 Task: Create a due date automation trigger when advanced on, on the tuesday of the week a card is due add basic assigned only to me at 11:00 AM.
Action: Mouse moved to (1031, 101)
Screenshot: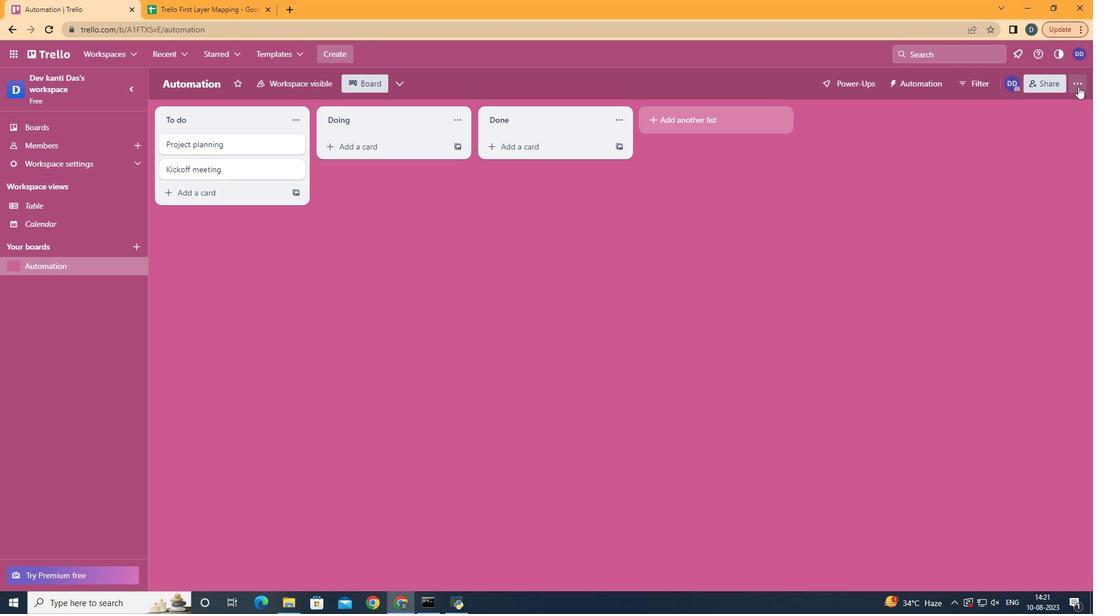 
Action: Mouse pressed left at (1031, 101)
Screenshot: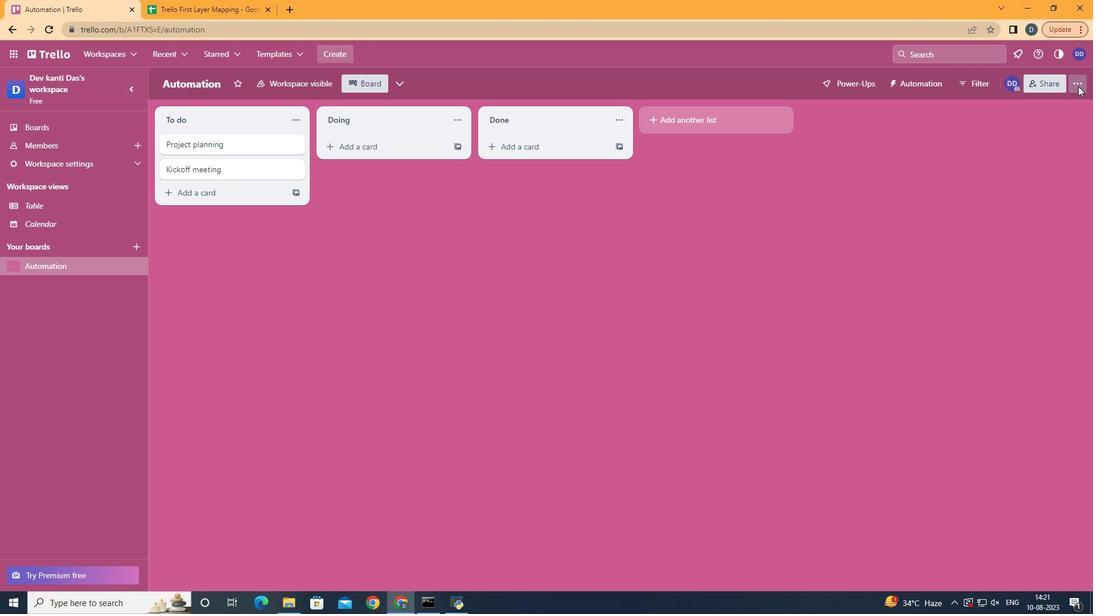 
Action: Mouse moved to (974, 241)
Screenshot: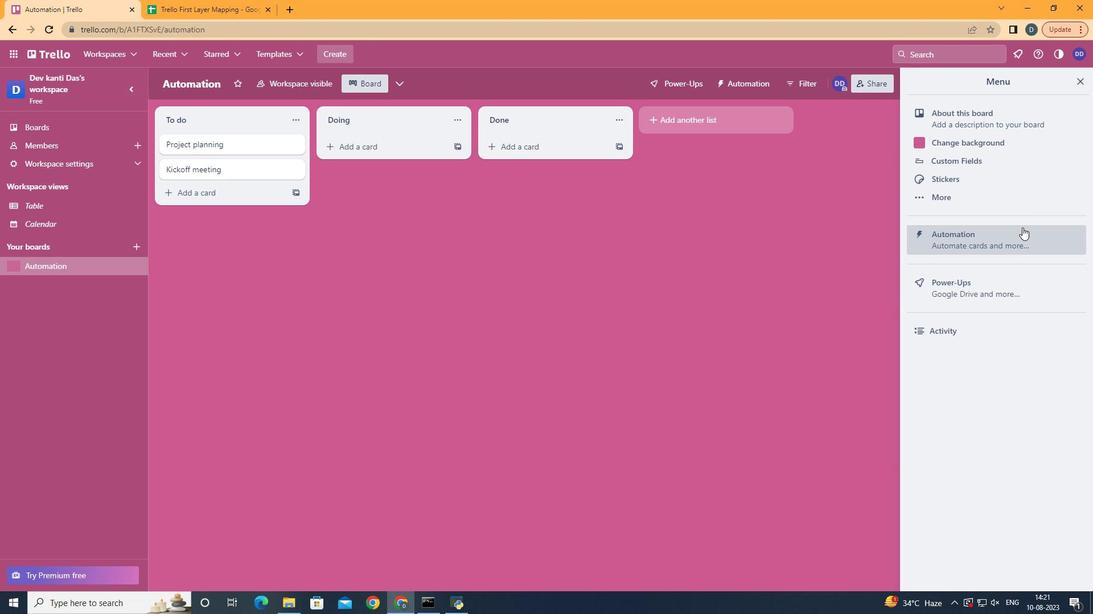 
Action: Mouse pressed left at (974, 241)
Screenshot: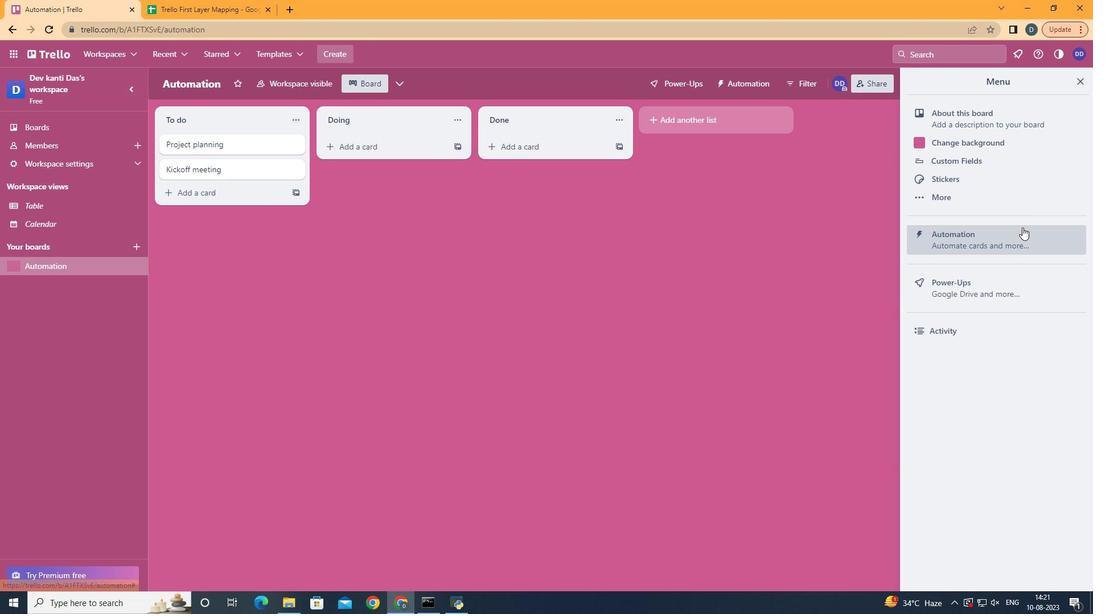 
Action: Mouse moved to (143, 239)
Screenshot: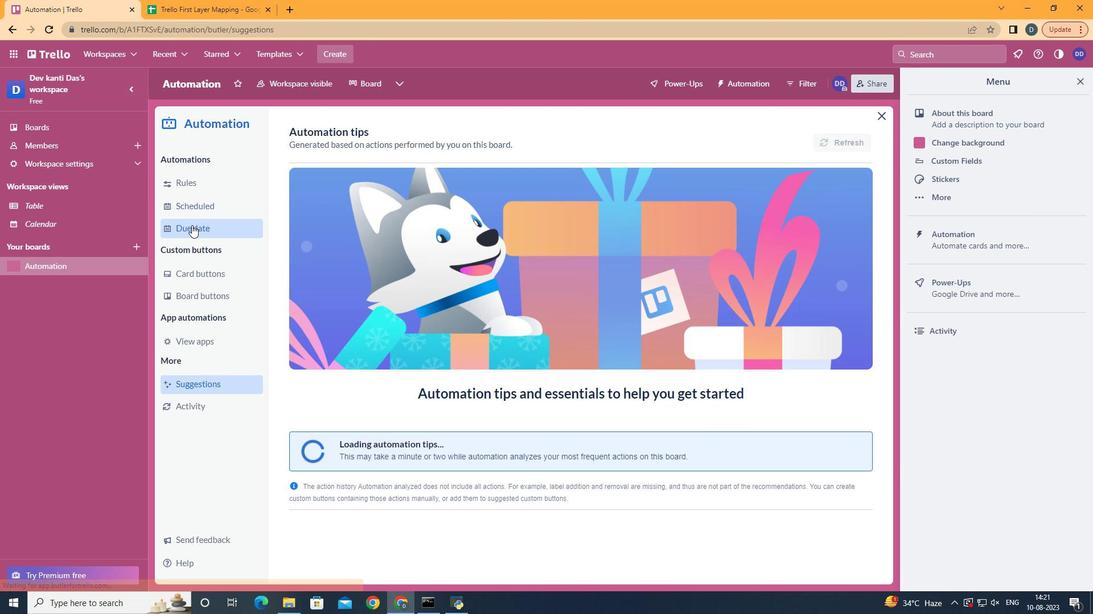 
Action: Mouse pressed left at (143, 239)
Screenshot: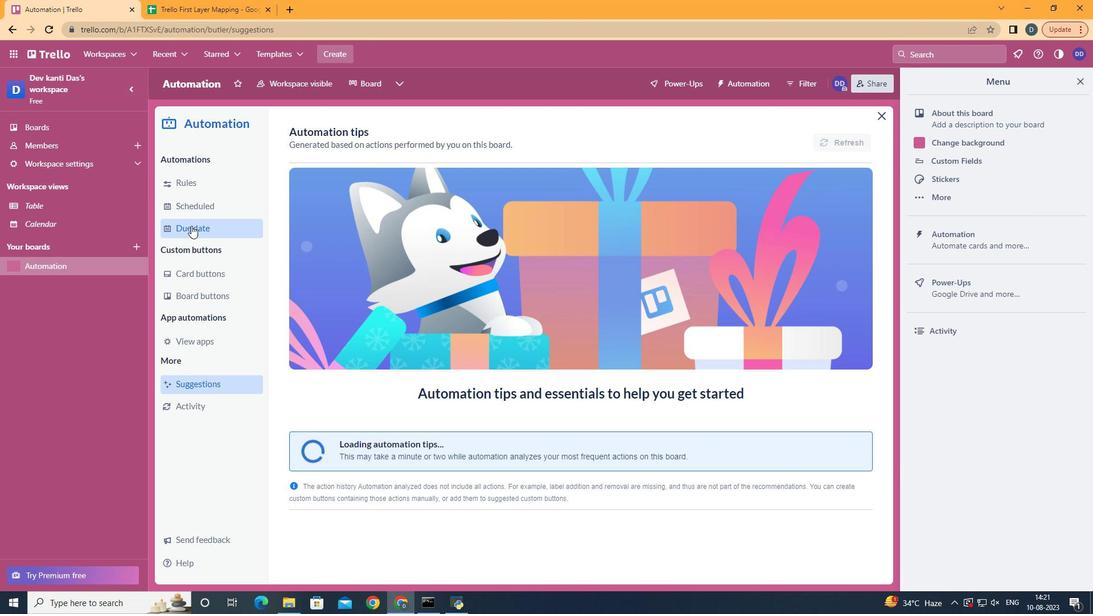 
Action: Mouse moved to (736, 148)
Screenshot: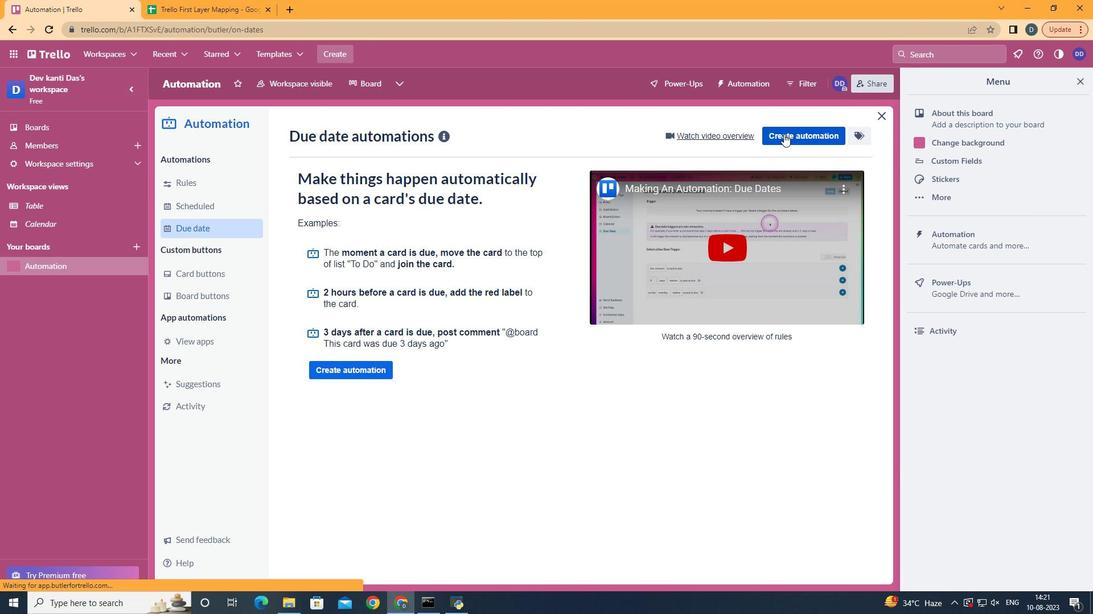
Action: Mouse pressed left at (736, 148)
Screenshot: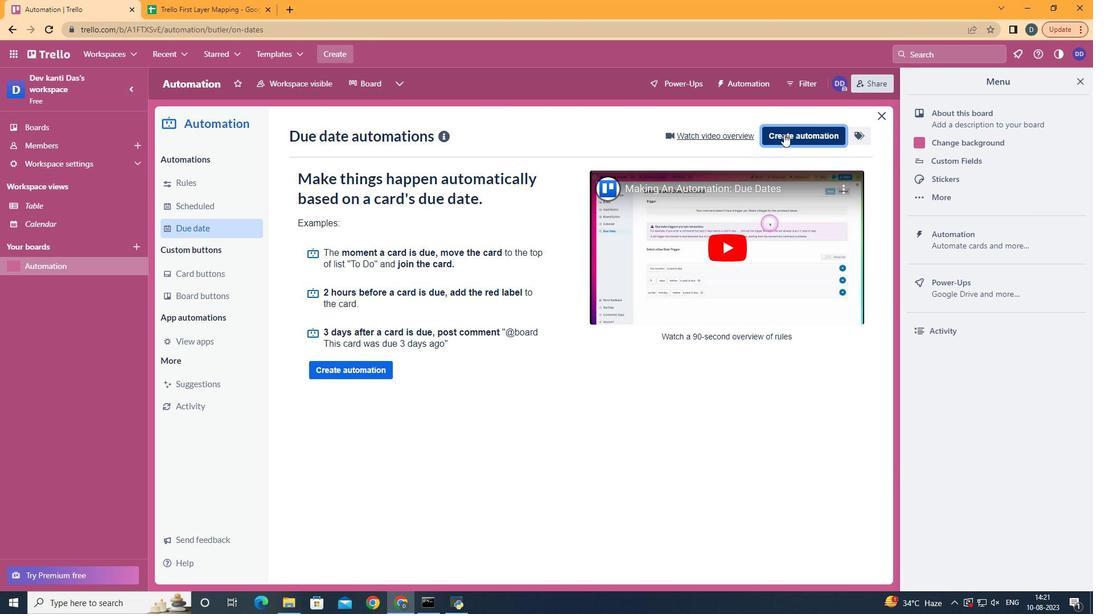 
Action: Mouse moved to (523, 258)
Screenshot: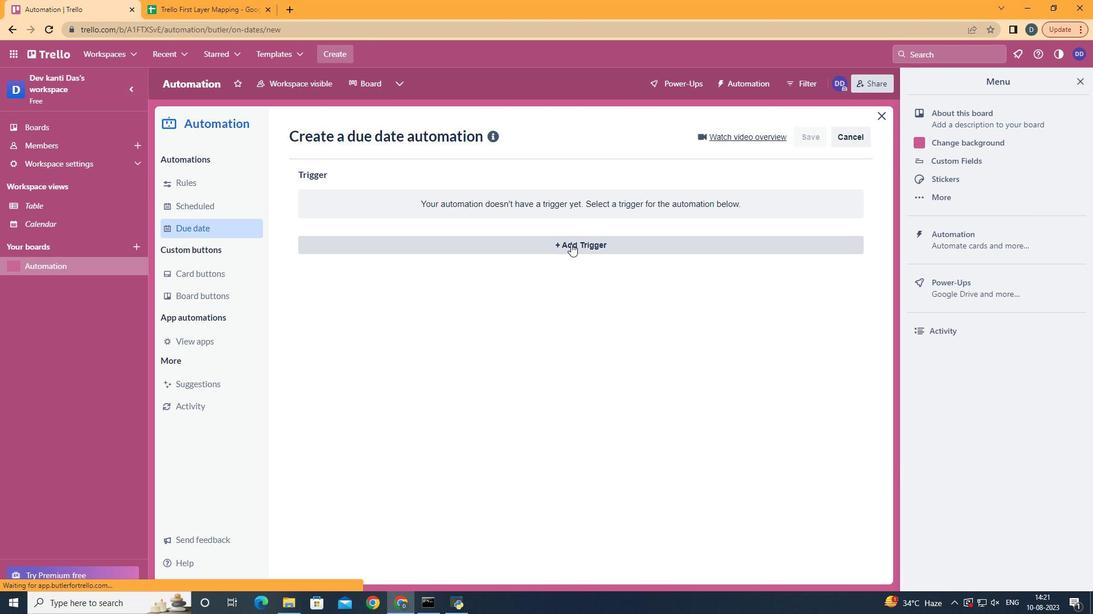 
Action: Mouse pressed left at (523, 258)
Screenshot: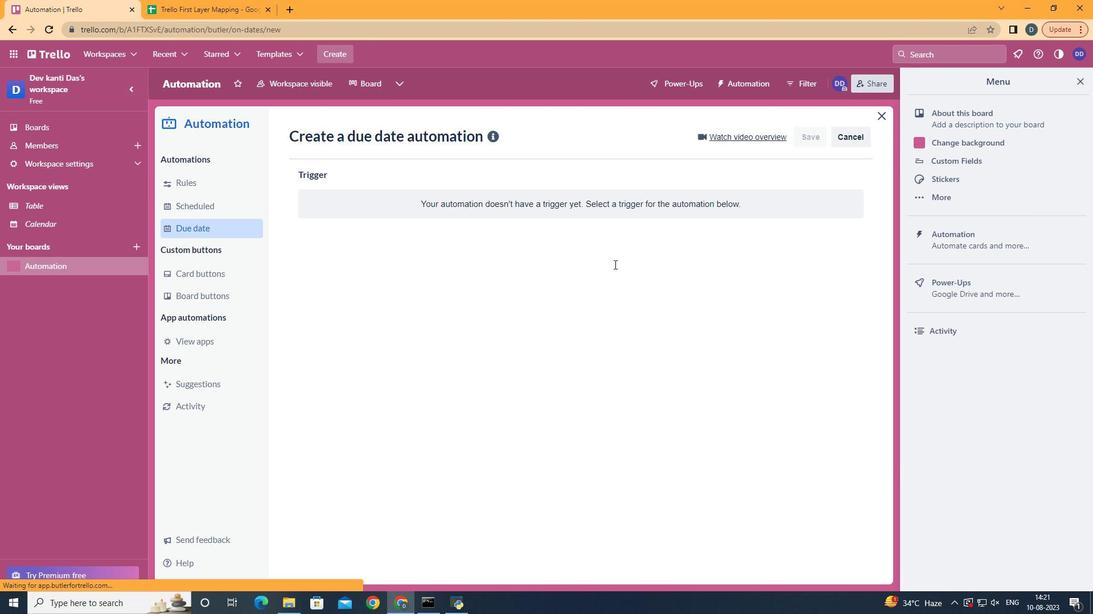 
Action: Mouse moved to (321, 335)
Screenshot: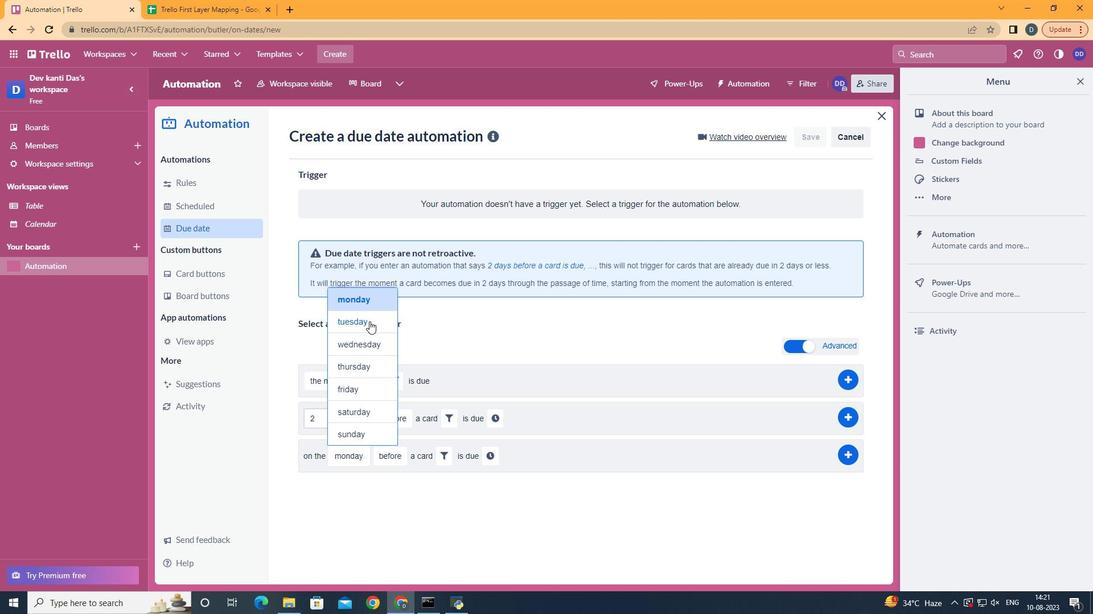 
Action: Mouse pressed left at (321, 335)
Screenshot: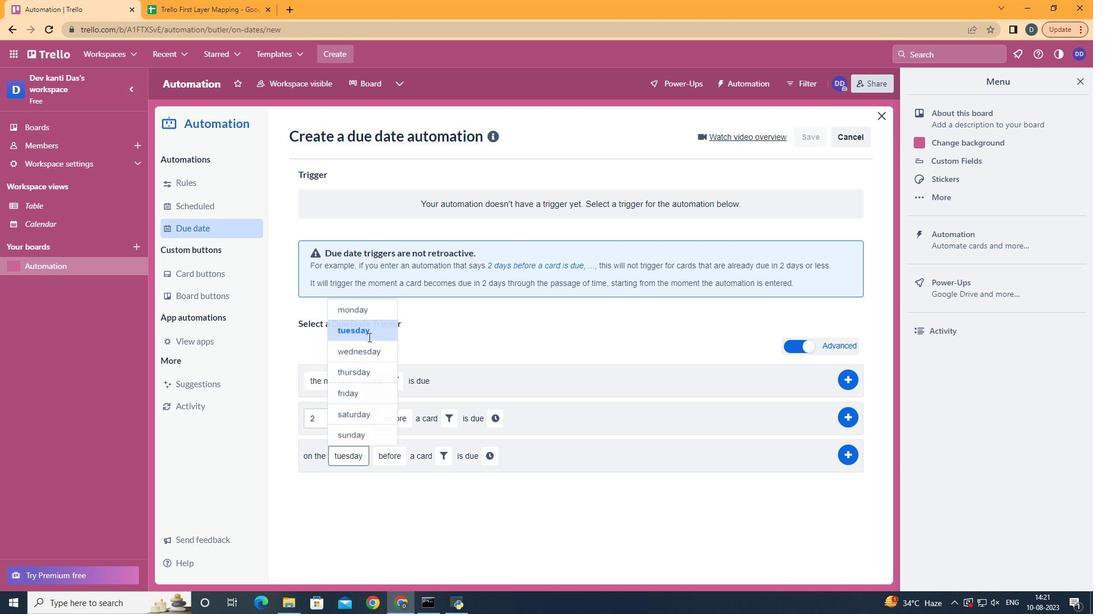 
Action: Mouse moved to (345, 532)
Screenshot: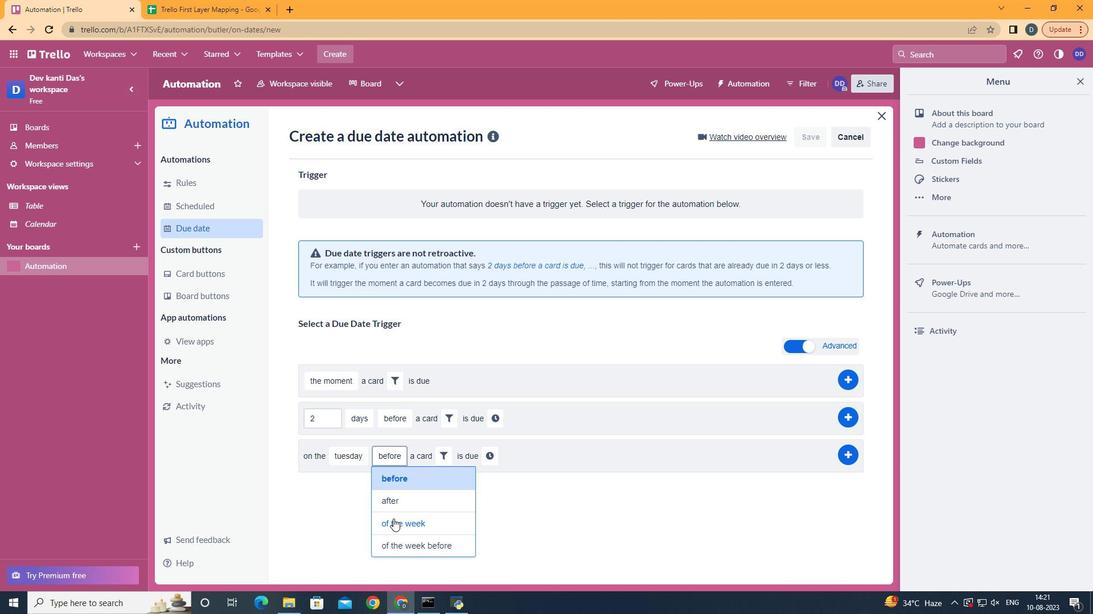 
Action: Mouse pressed left at (345, 532)
Screenshot: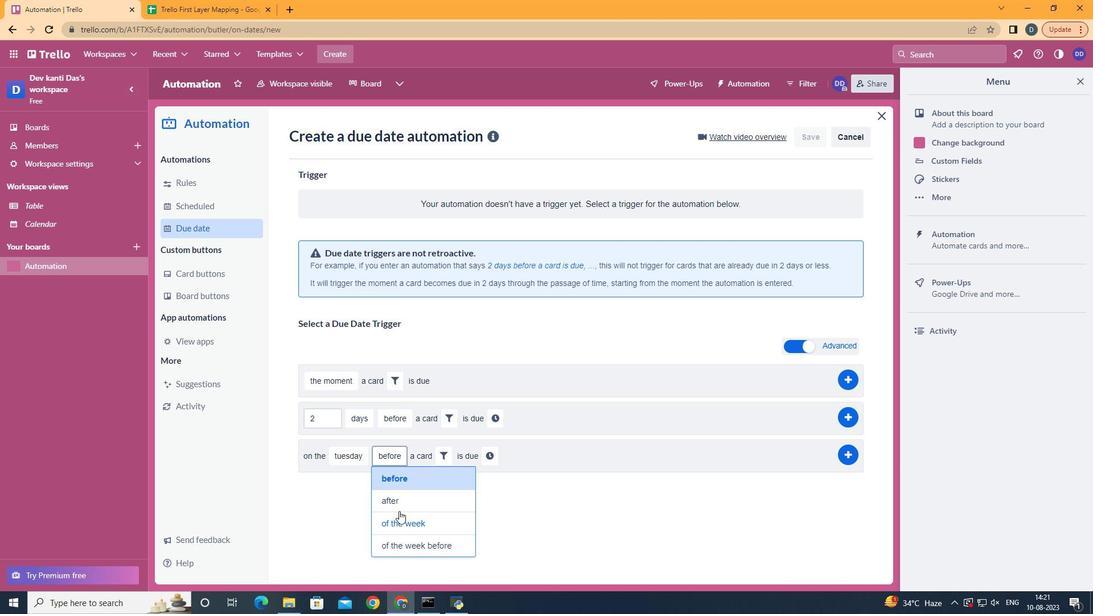 
Action: Mouse moved to (409, 469)
Screenshot: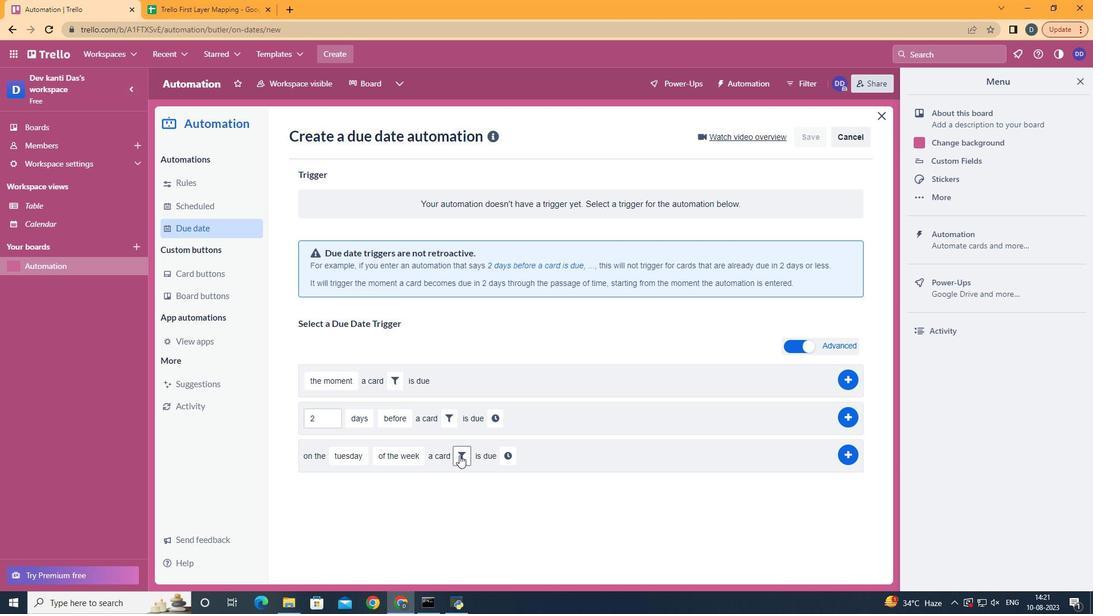 
Action: Mouse pressed left at (409, 469)
Screenshot: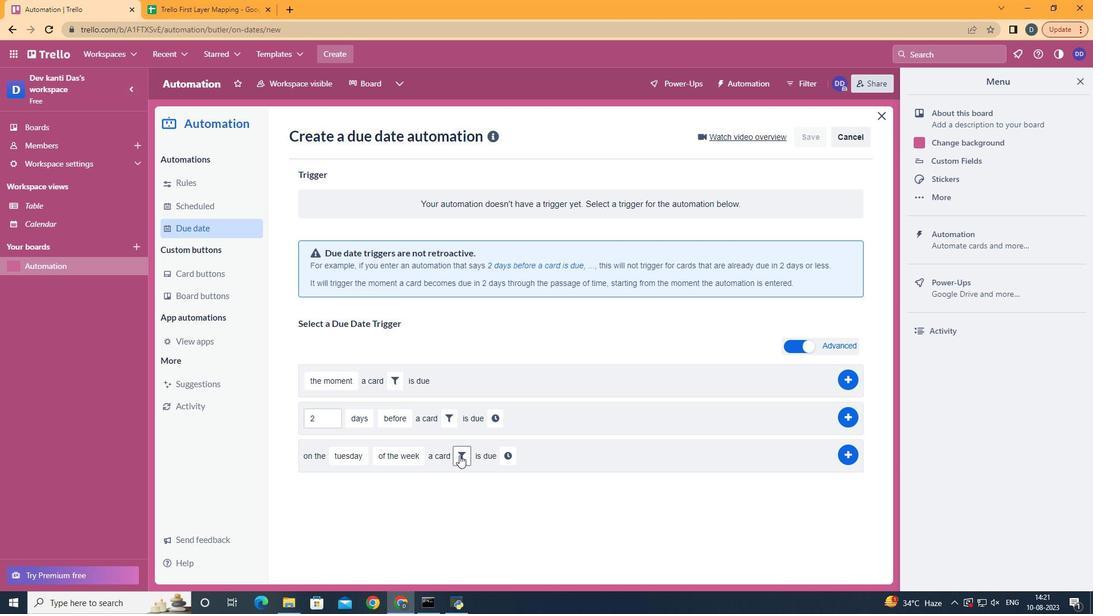 
Action: Mouse moved to (450, 548)
Screenshot: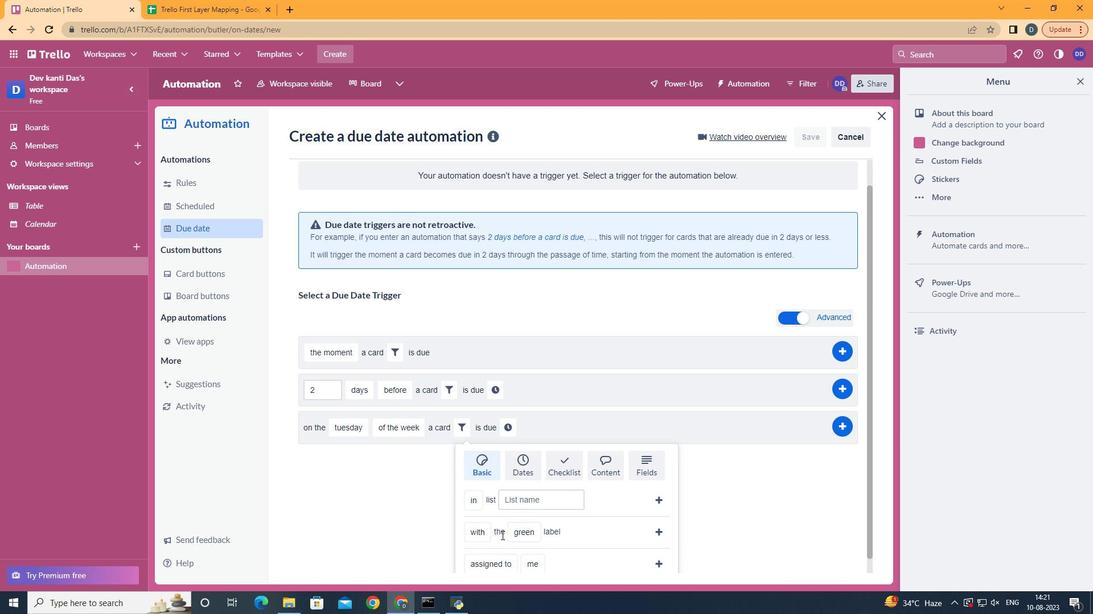 
Action: Mouse scrolled (450, 548) with delta (0, 0)
Screenshot: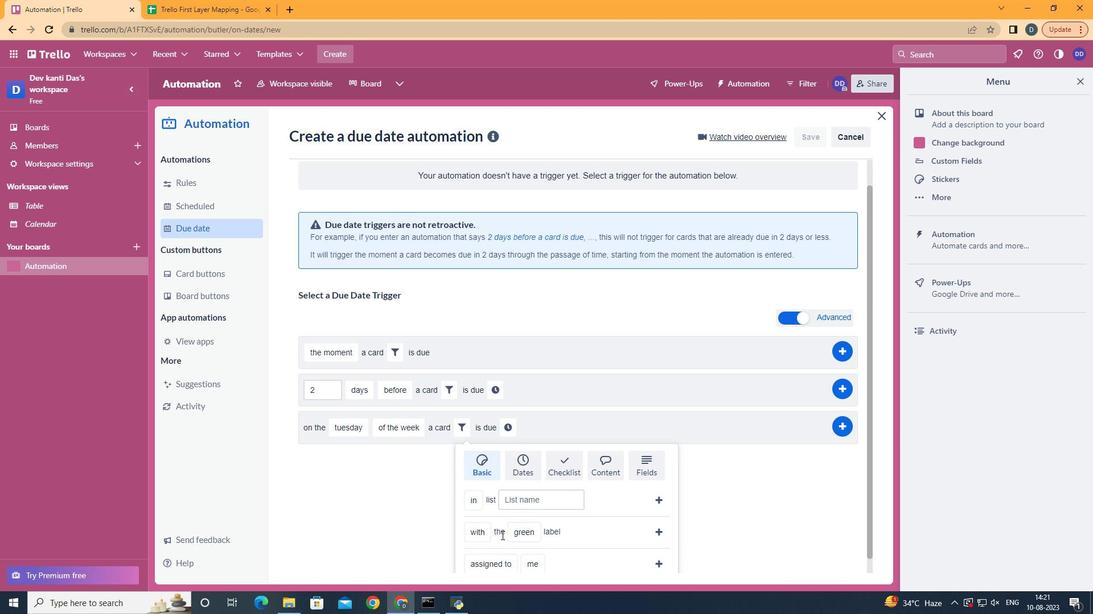 
Action: Mouse moved to (452, 548)
Screenshot: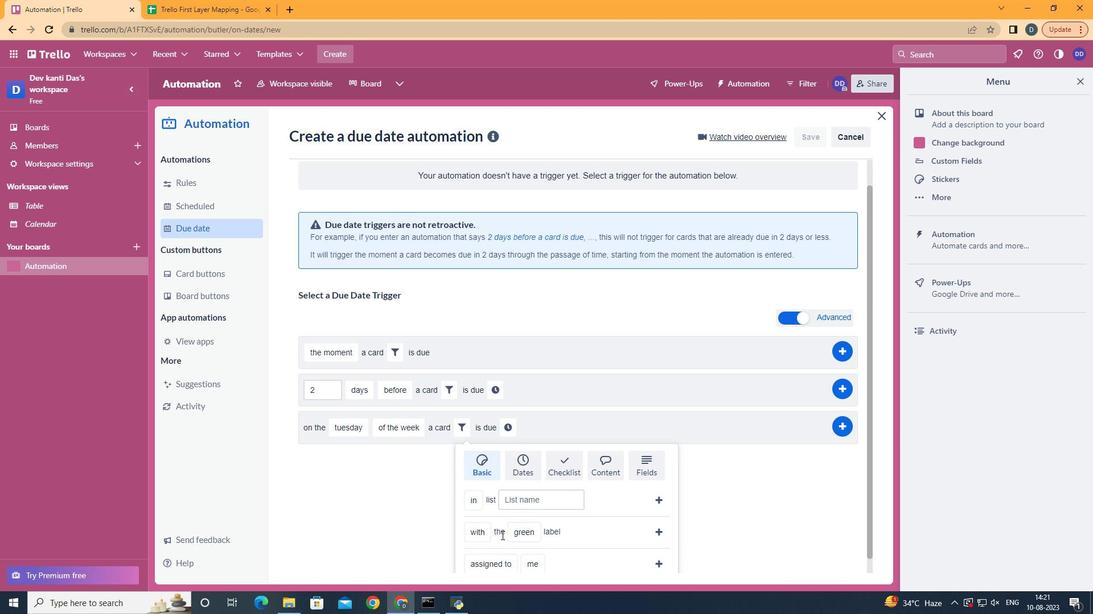 
Action: Mouse scrolled (452, 548) with delta (0, 0)
Screenshot: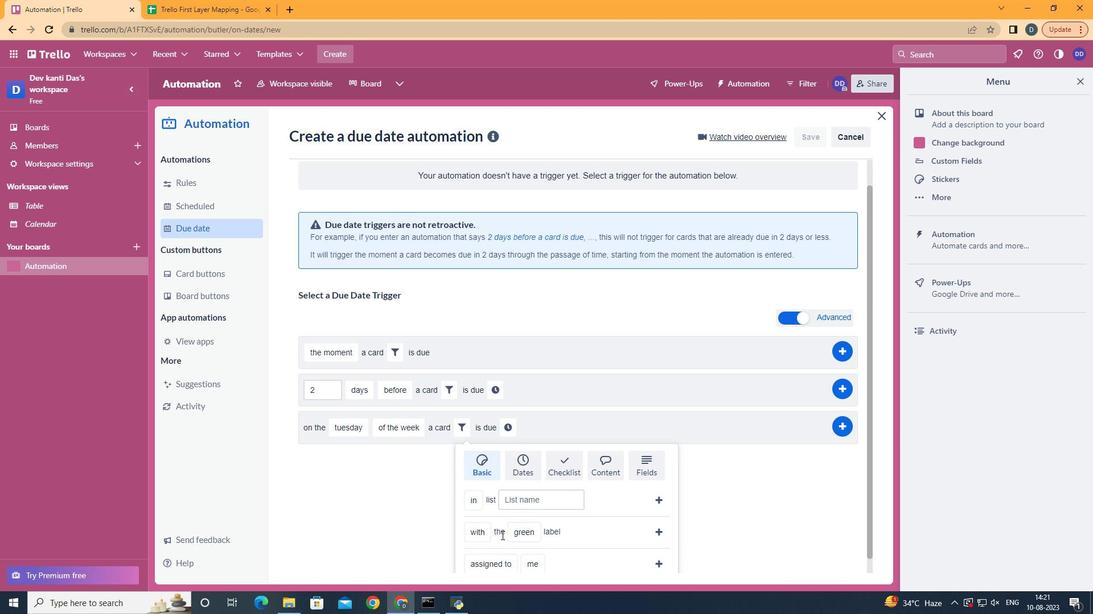
Action: Mouse scrolled (452, 548) with delta (0, 0)
Screenshot: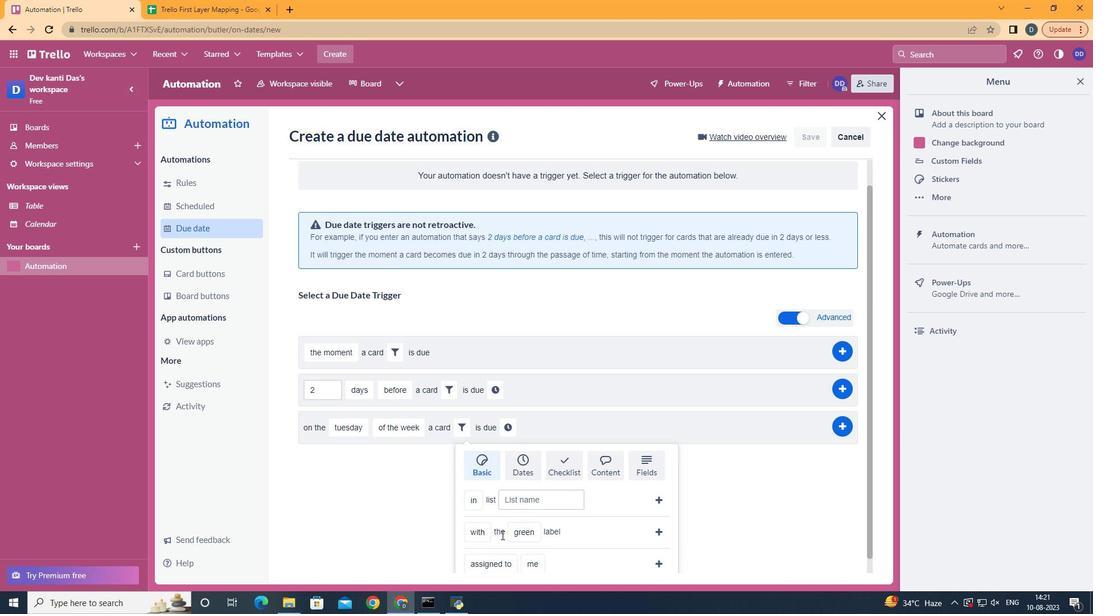 
Action: Mouse scrolled (452, 548) with delta (0, 0)
Screenshot: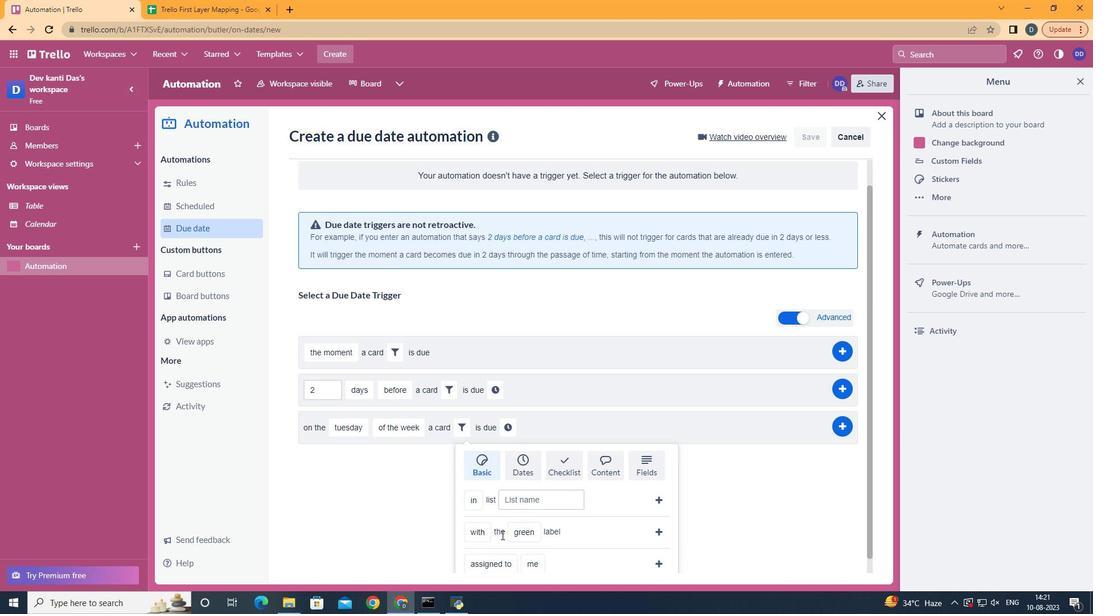 
Action: Mouse moved to (453, 518)
Screenshot: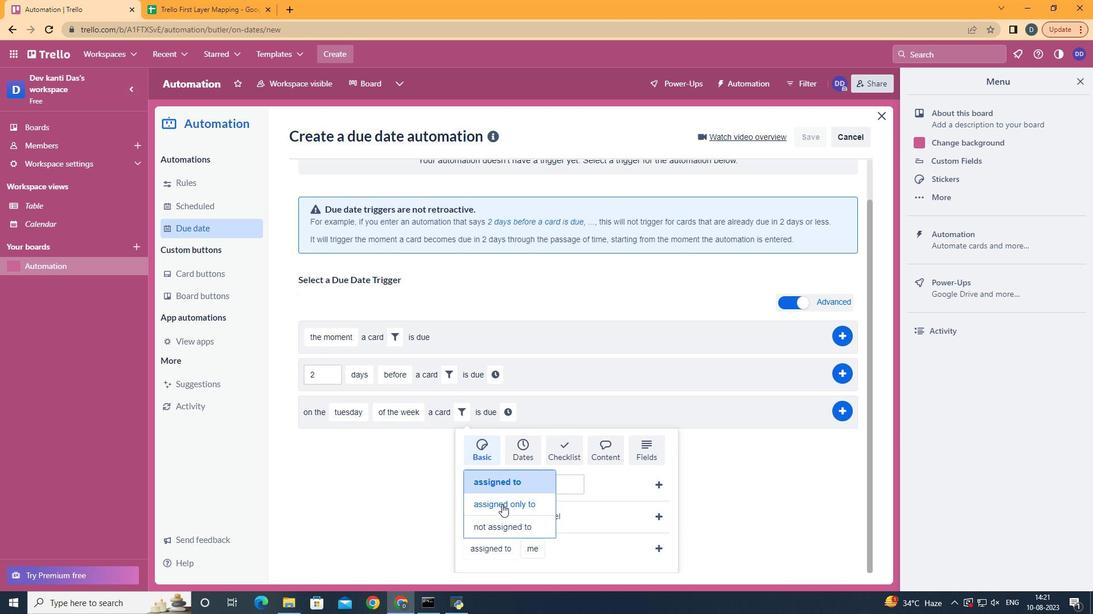 
Action: Mouse pressed left at (453, 518)
Screenshot: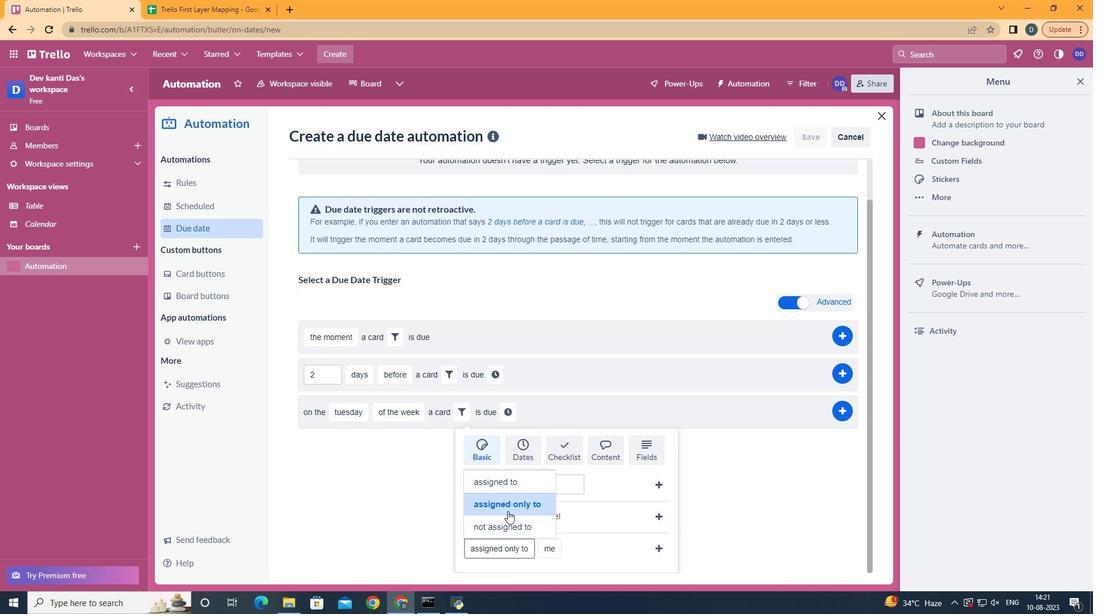 
Action: Mouse moved to (615, 563)
Screenshot: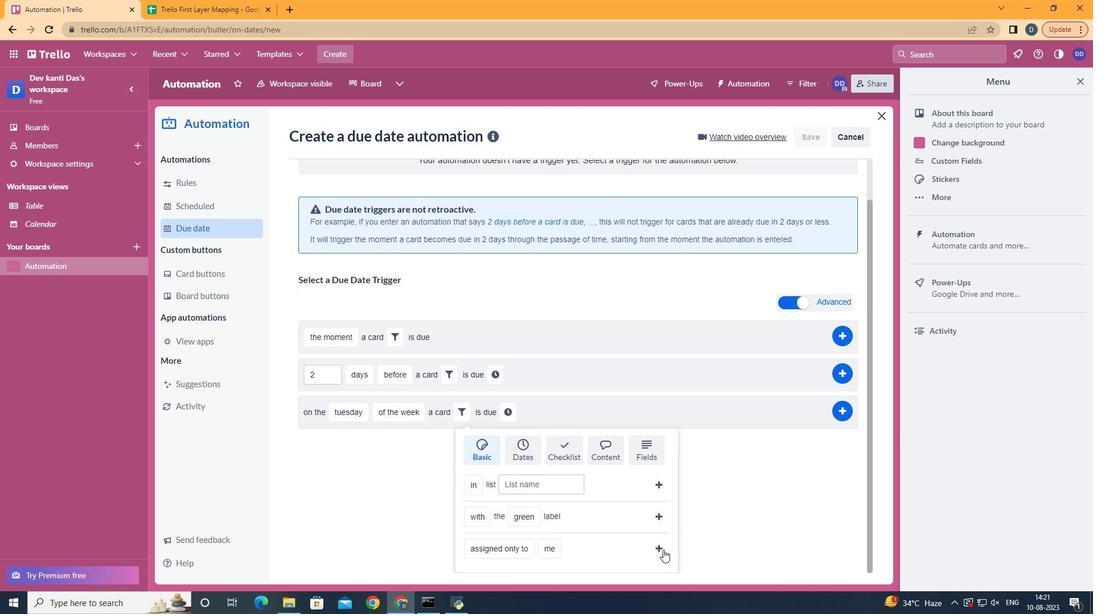 
Action: Mouse pressed left at (615, 563)
Screenshot: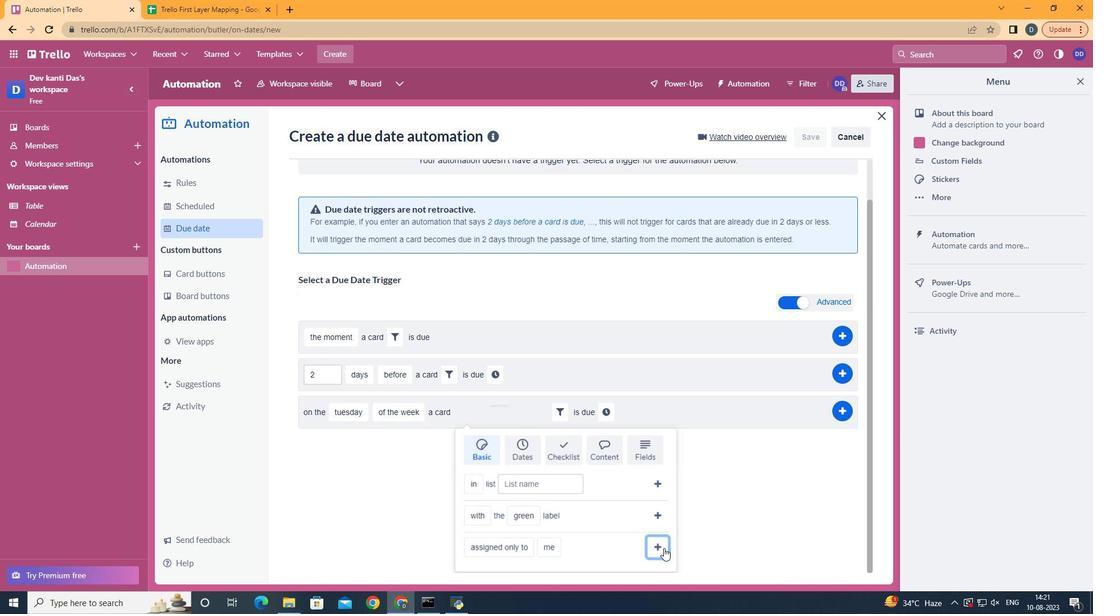 
Action: Mouse moved to (558, 474)
Screenshot: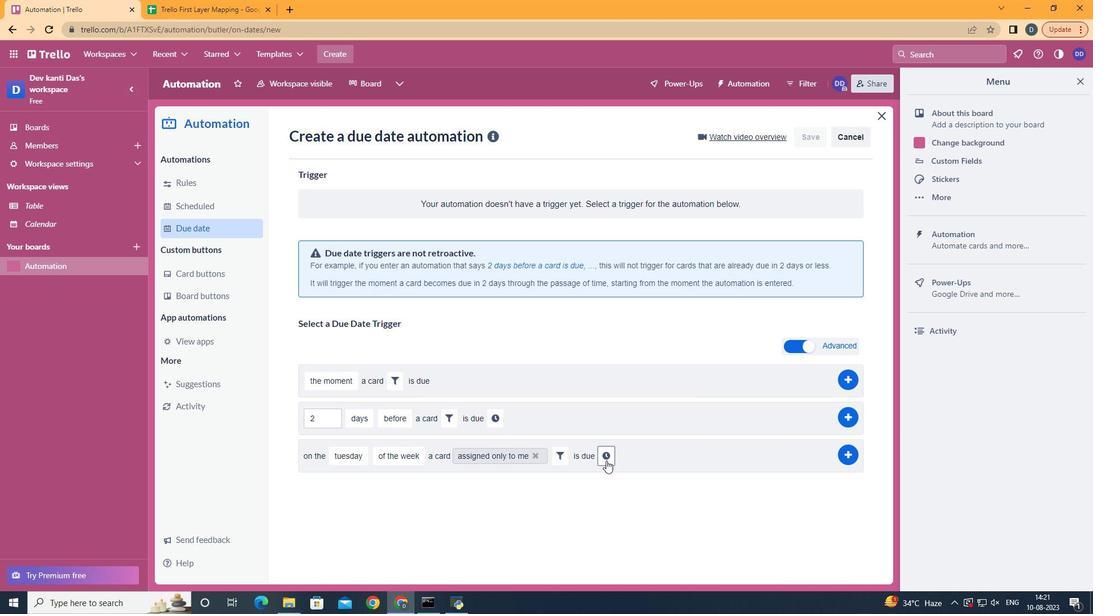 
Action: Mouse pressed left at (558, 474)
Screenshot: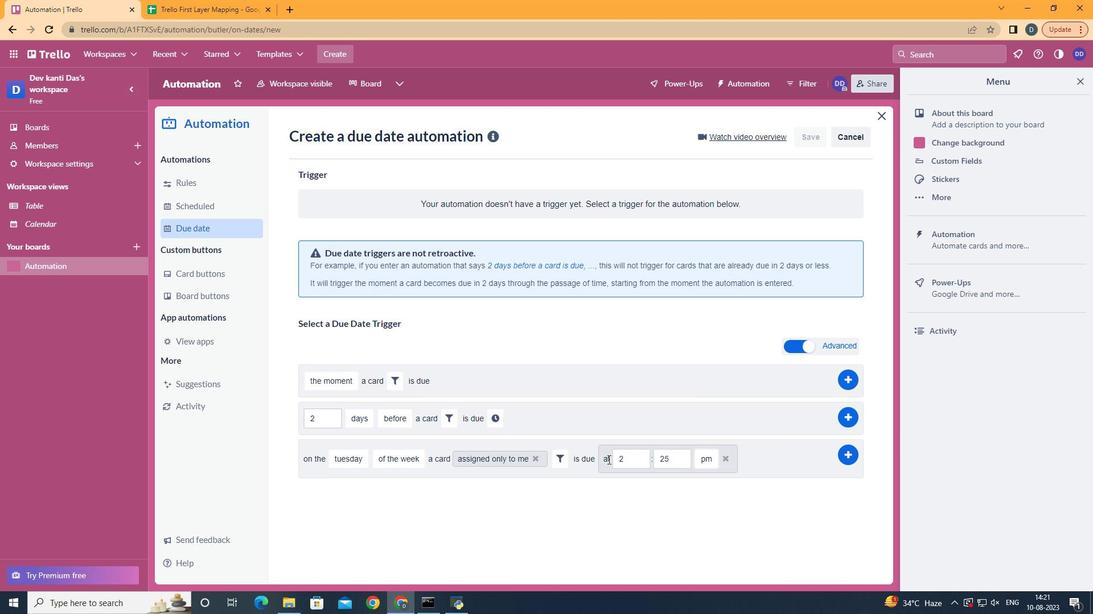 
Action: Mouse moved to (579, 469)
Screenshot: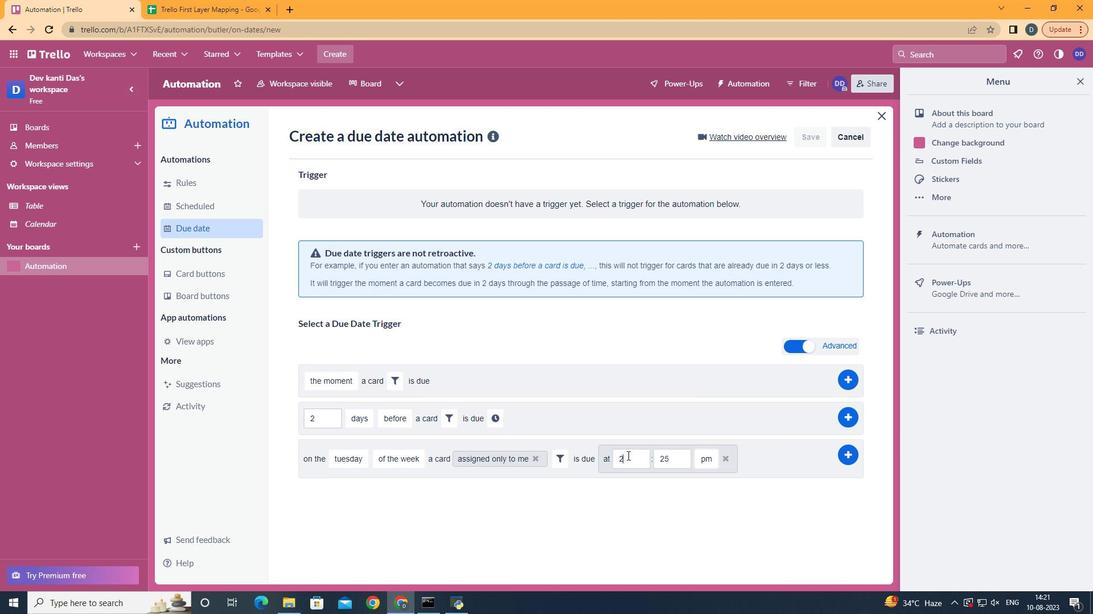 
Action: Mouse pressed left at (579, 469)
Screenshot: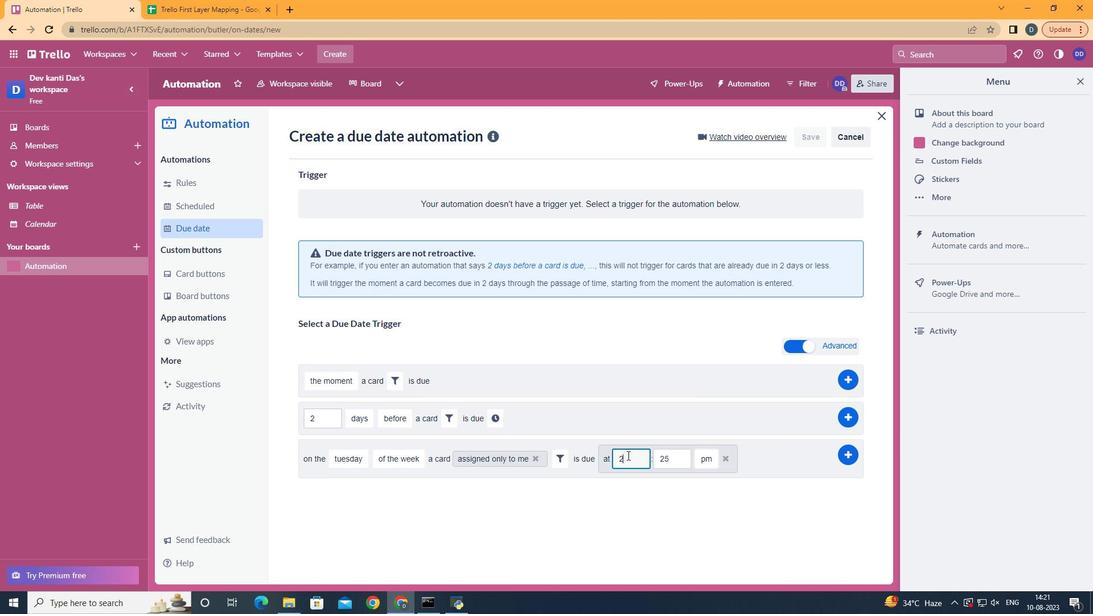 
Action: Key pressed <Key.backspace>11
Screenshot: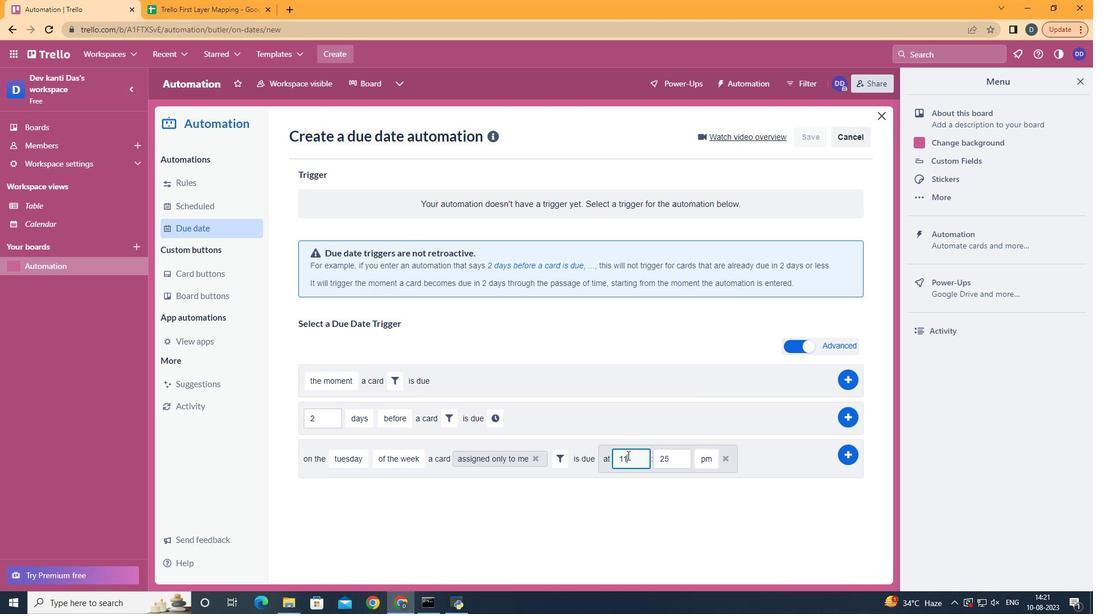 
Action: Mouse moved to (635, 478)
Screenshot: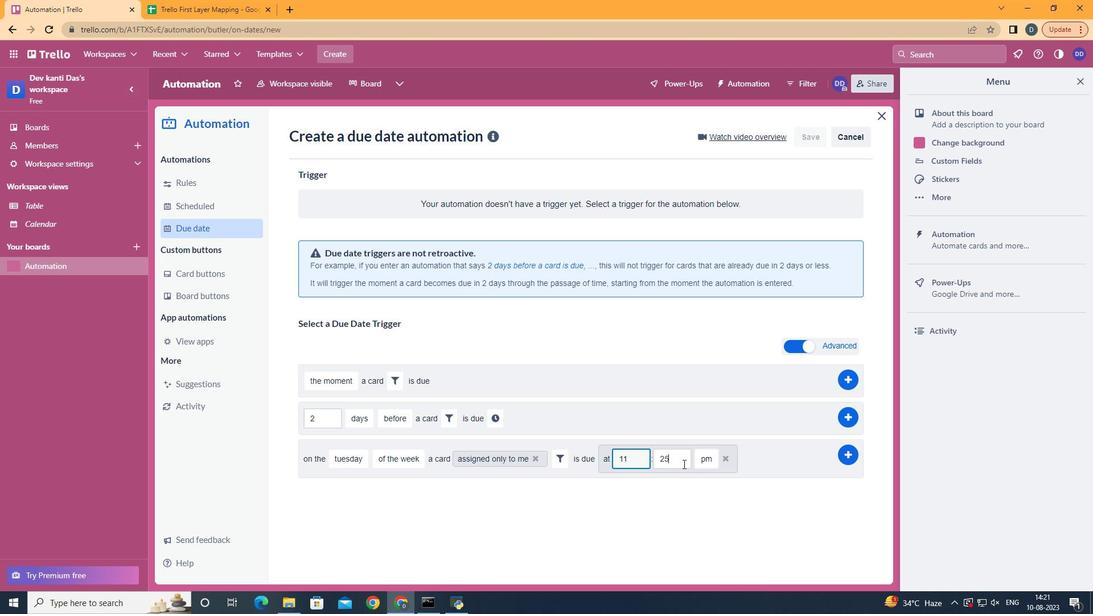 
Action: Mouse pressed left at (635, 478)
Screenshot: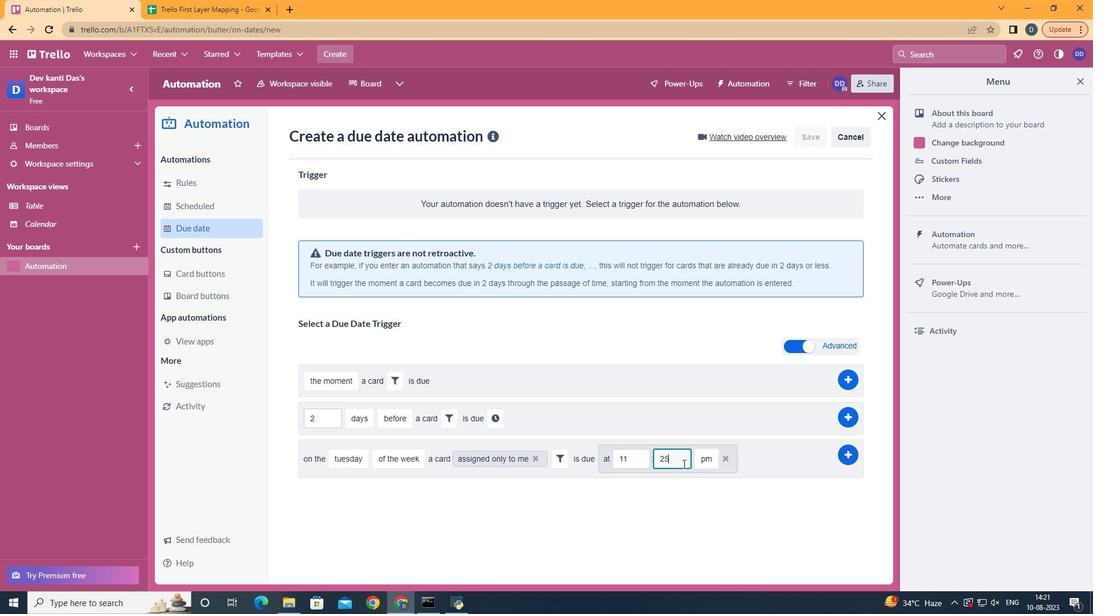 
Action: Key pressed <Key.backspace><Key.backspace>00
Screenshot: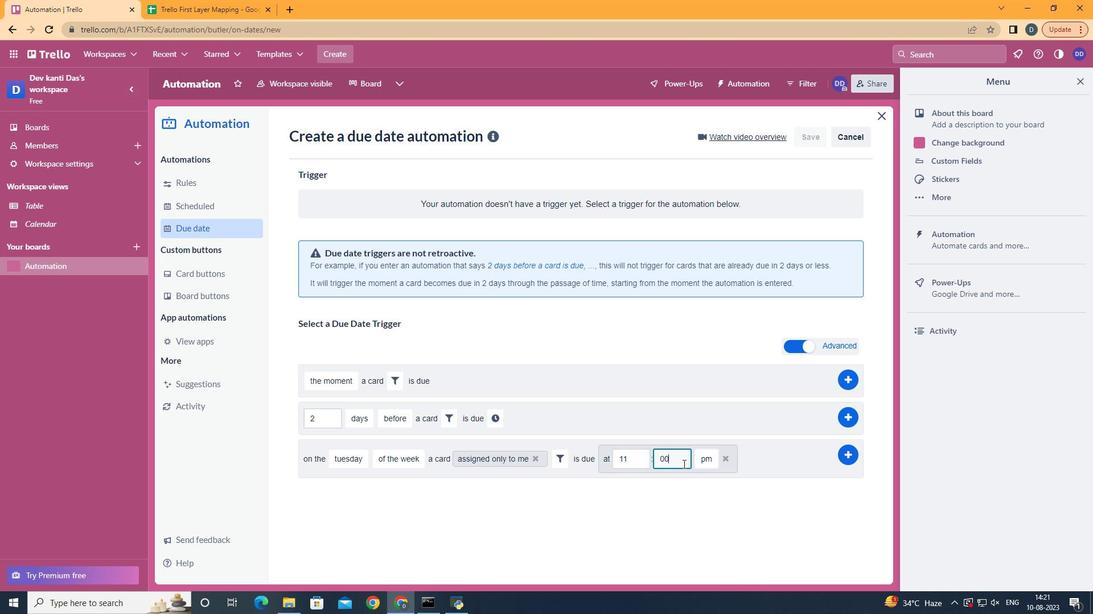 
Action: Mouse moved to (660, 493)
Screenshot: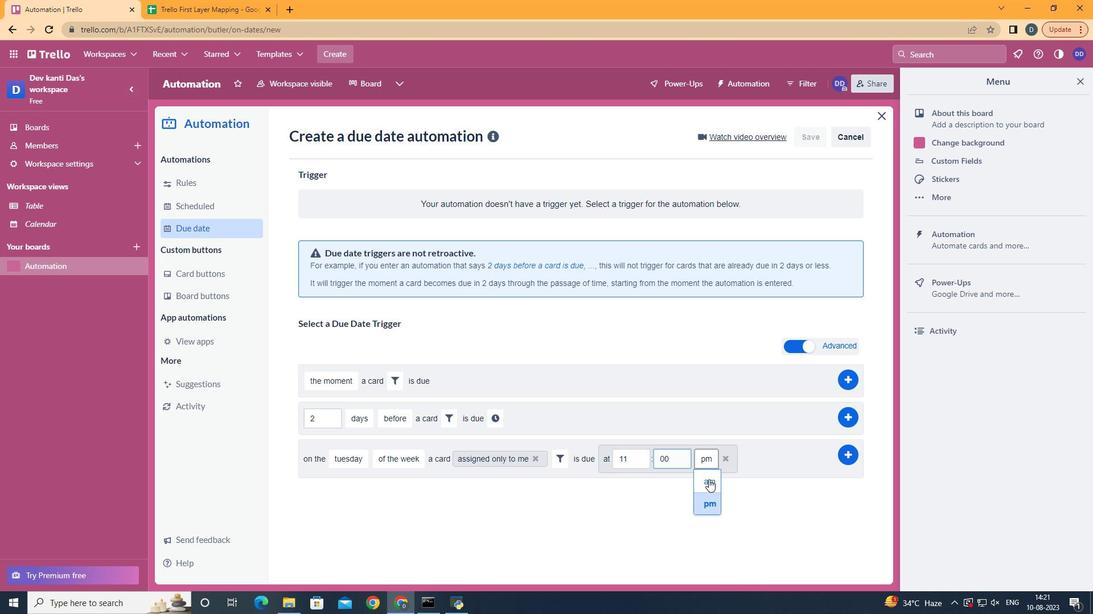 
Action: Mouse pressed left at (660, 493)
Screenshot: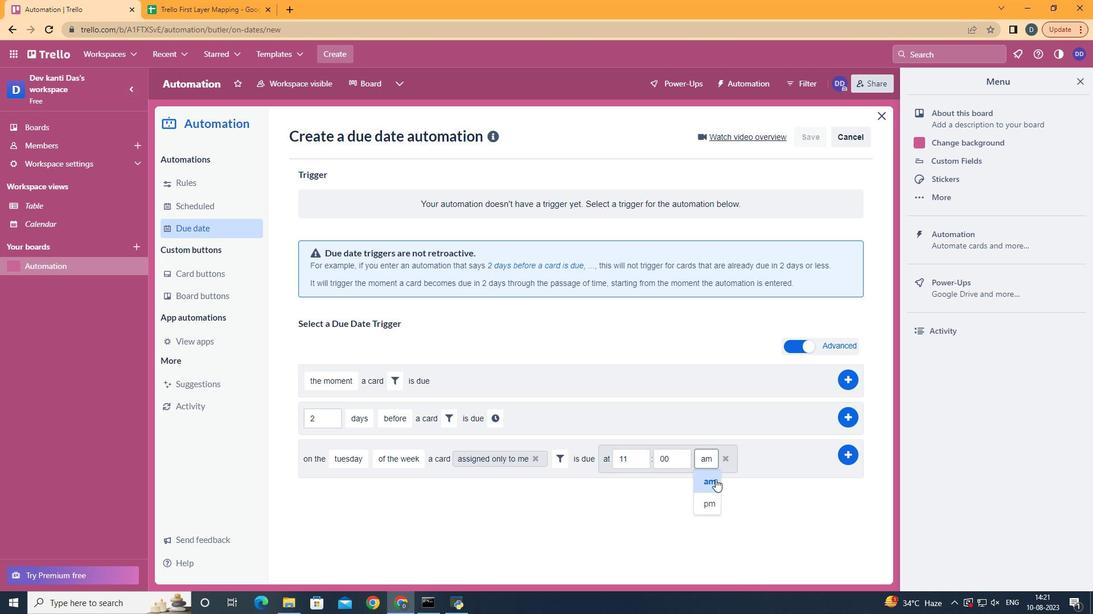 
Action: Mouse moved to (798, 467)
Screenshot: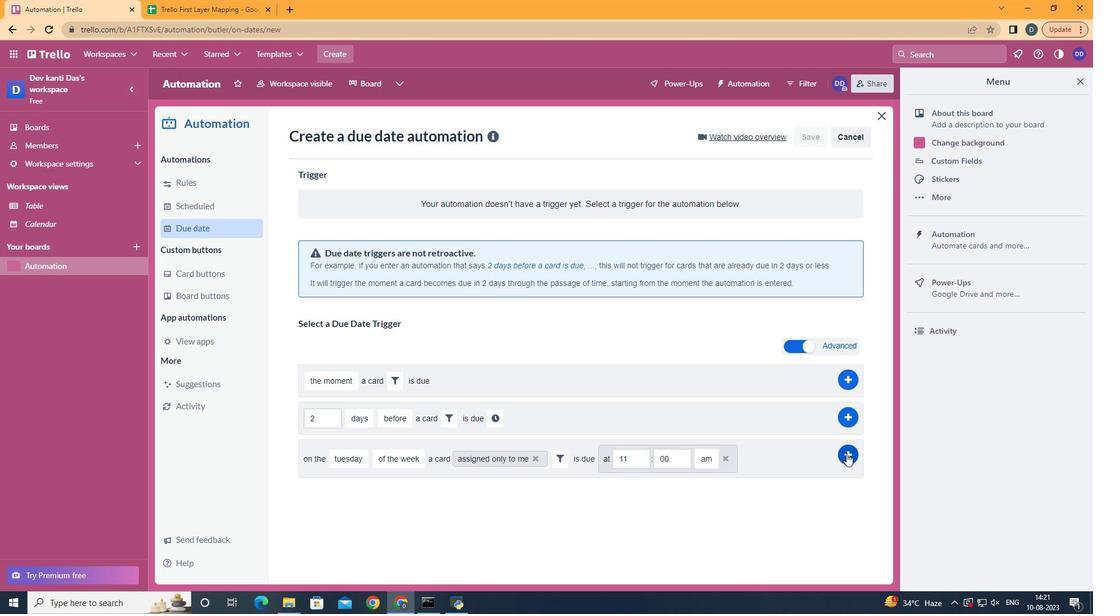 
Action: Mouse pressed left at (798, 467)
Screenshot: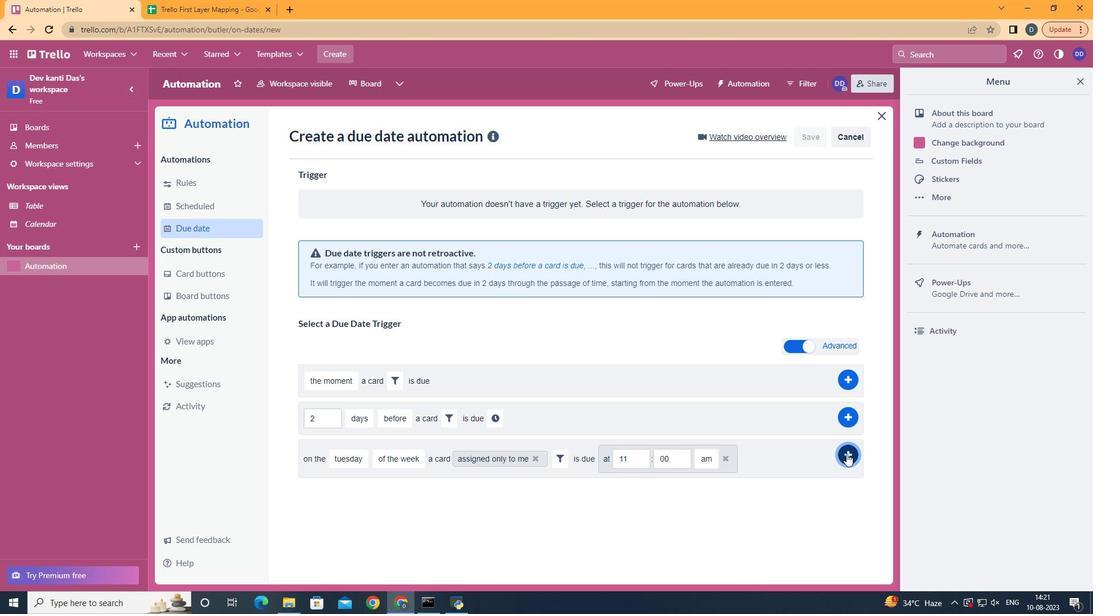 
Action: Mouse moved to (570, 258)
Screenshot: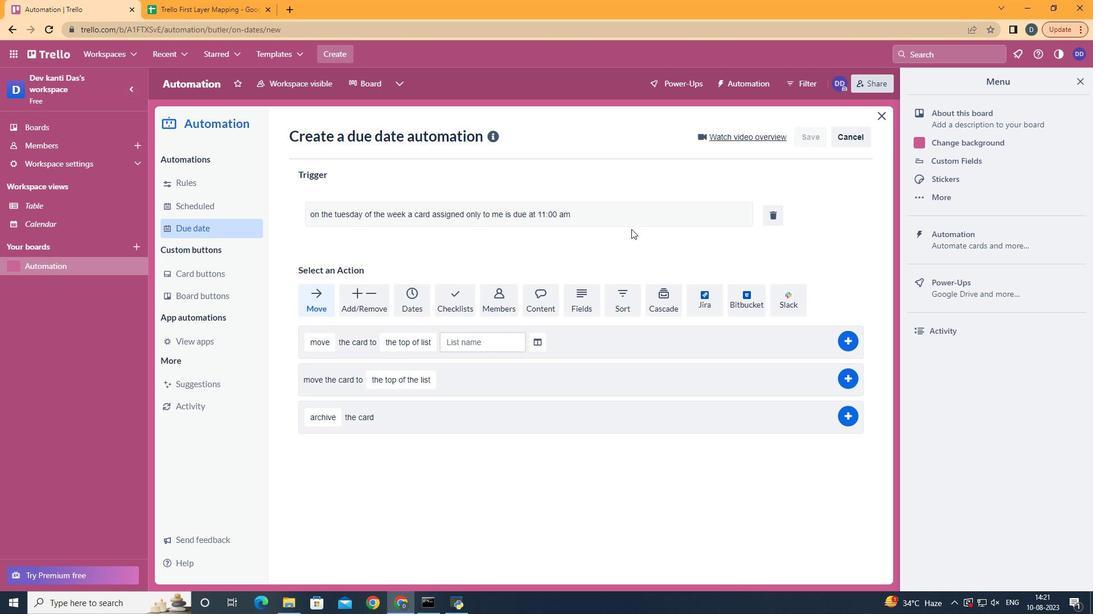 
